 Task: Look for products from Mauro & Gianni only.
Action: Mouse pressed left at (23, 89)
Screenshot: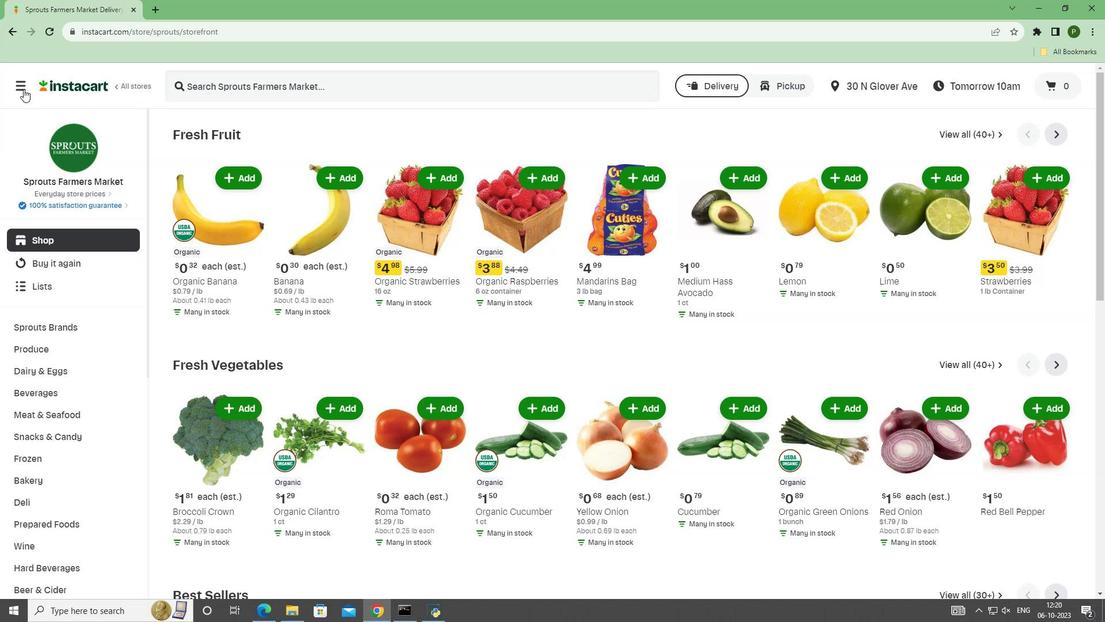 
Action: Mouse moved to (35, 311)
Screenshot: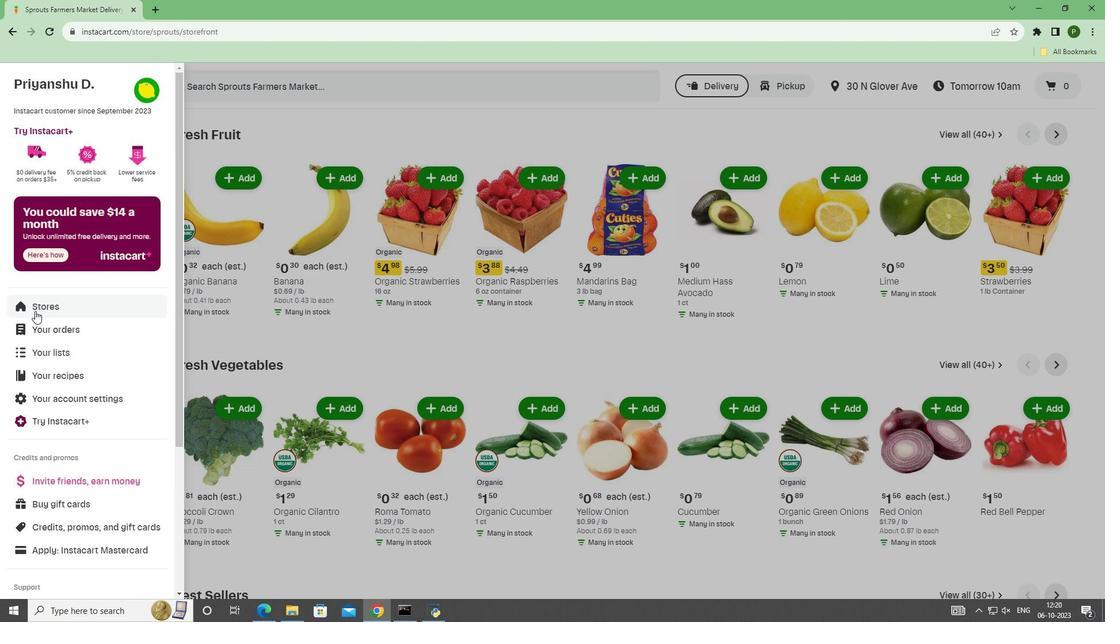 
Action: Mouse pressed left at (35, 311)
Screenshot: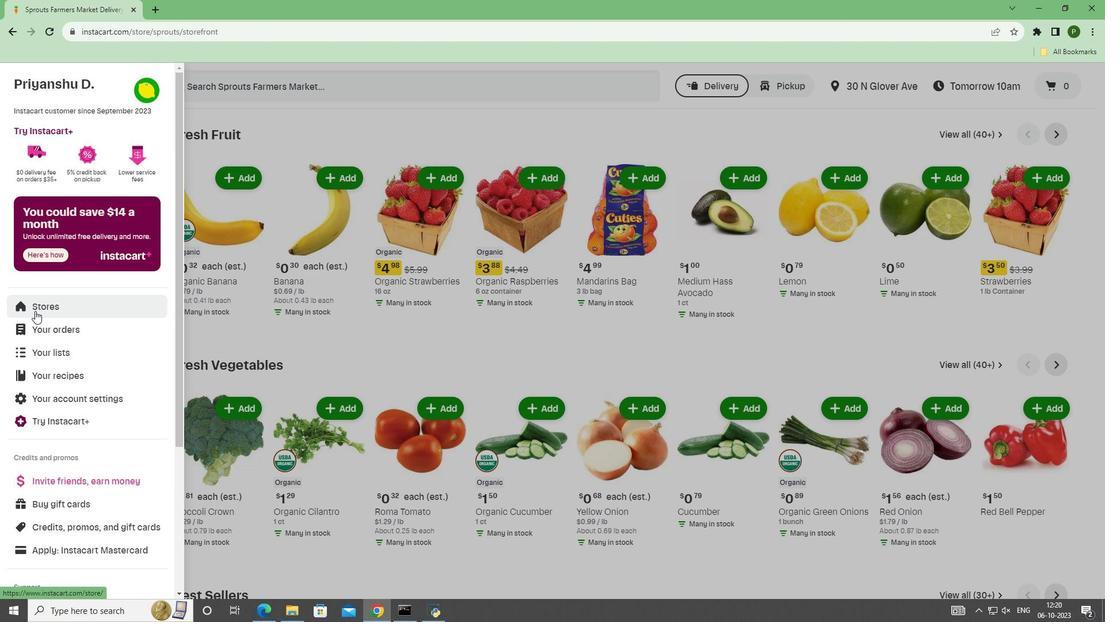 
Action: Mouse moved to (264, 136)
Screenshot: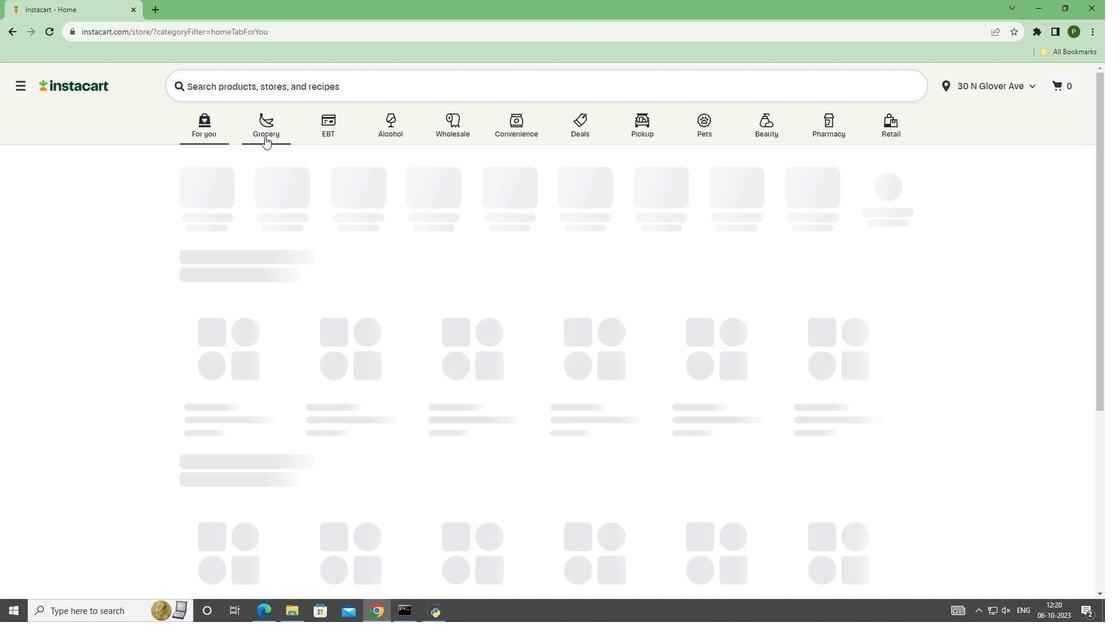 
Action: Mouse pressed left at (264, 136)
Screenshot: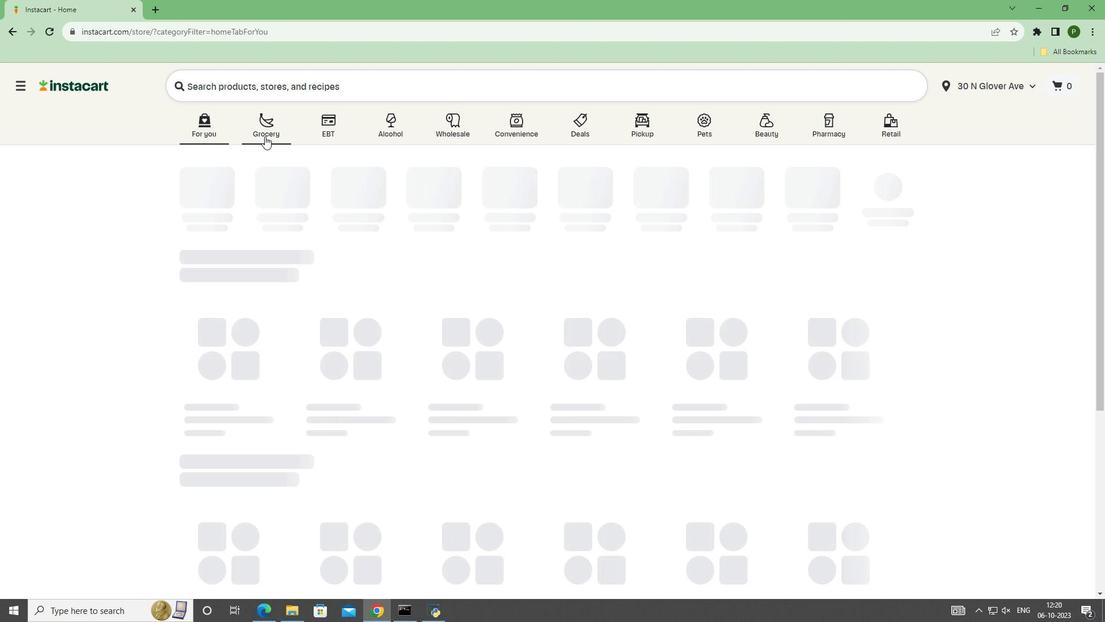 
Action: Mouse moved to (708, 247)
Screenshot: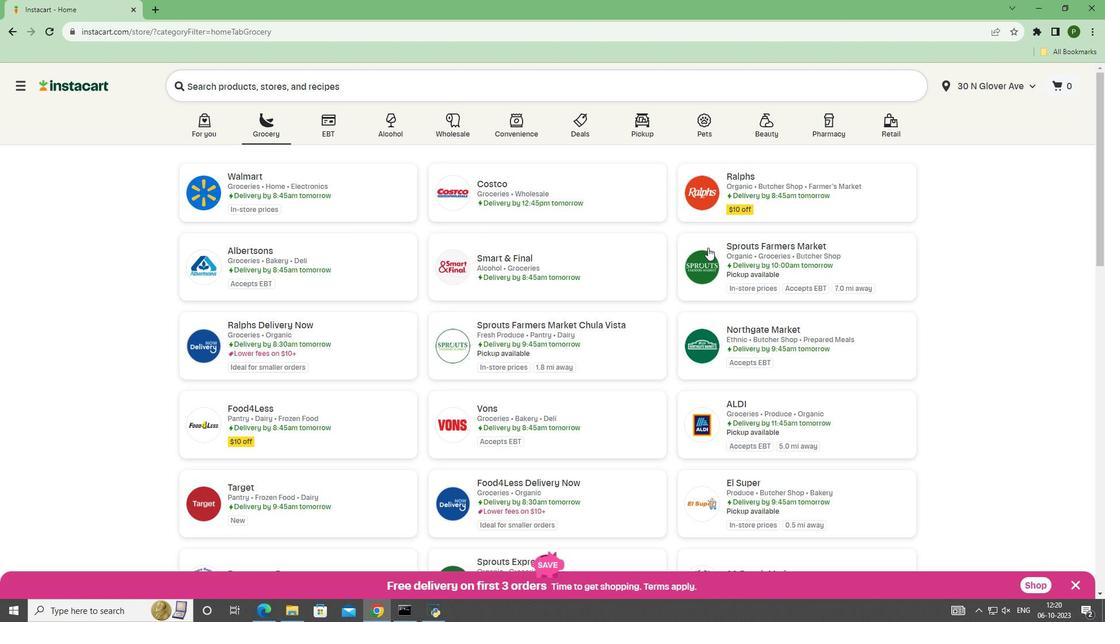 
Action: Mouse pressed left at (708, 247)
Screenshot: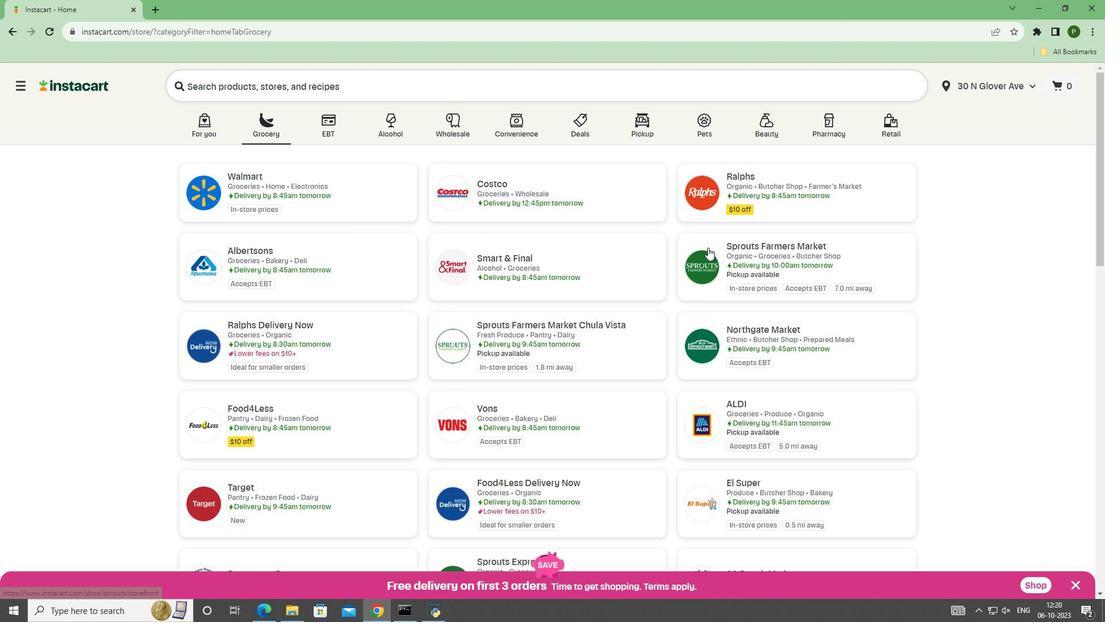 
Action: Mouse moved to (71, 370)
Screenshot: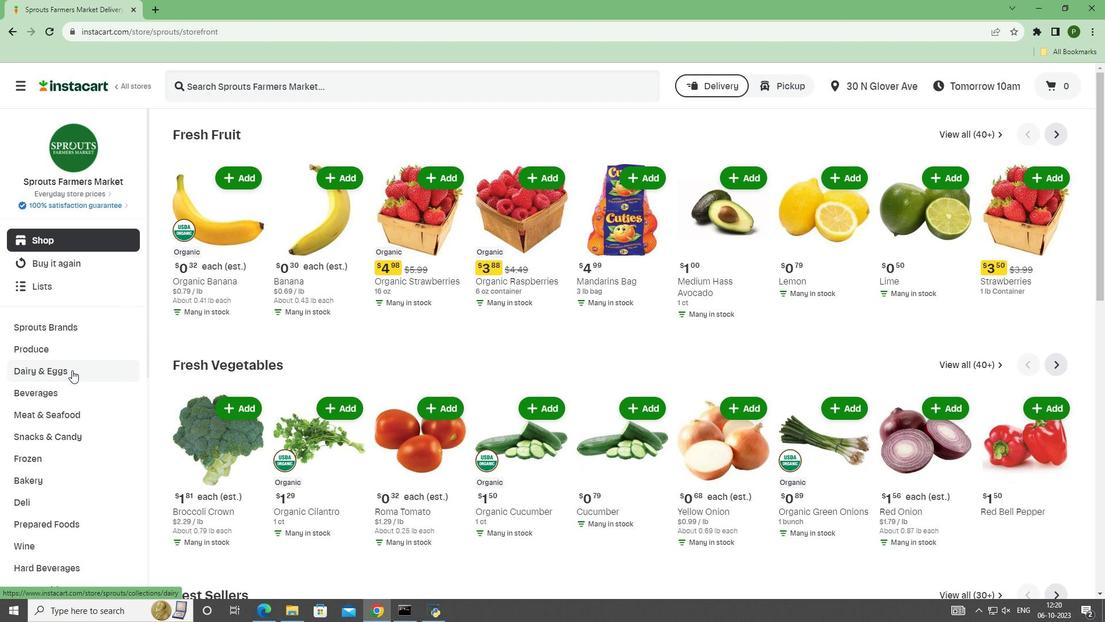 
Action: Mouse pressed left at (71, 370)
Screenshot: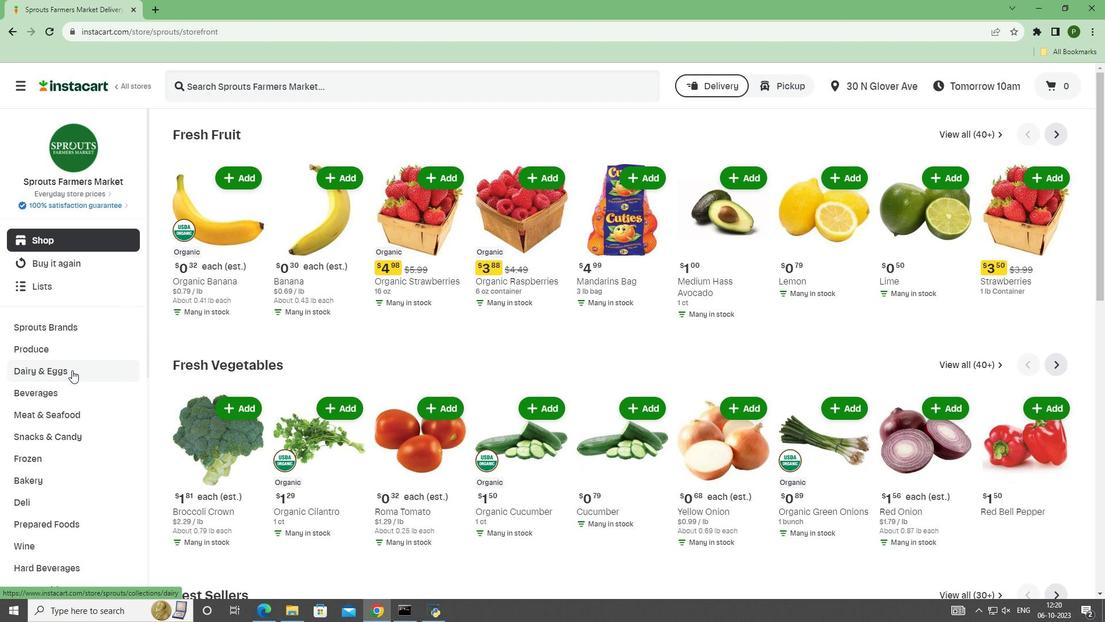 
Action: Mouse moved to (58, 418)
Screenshot: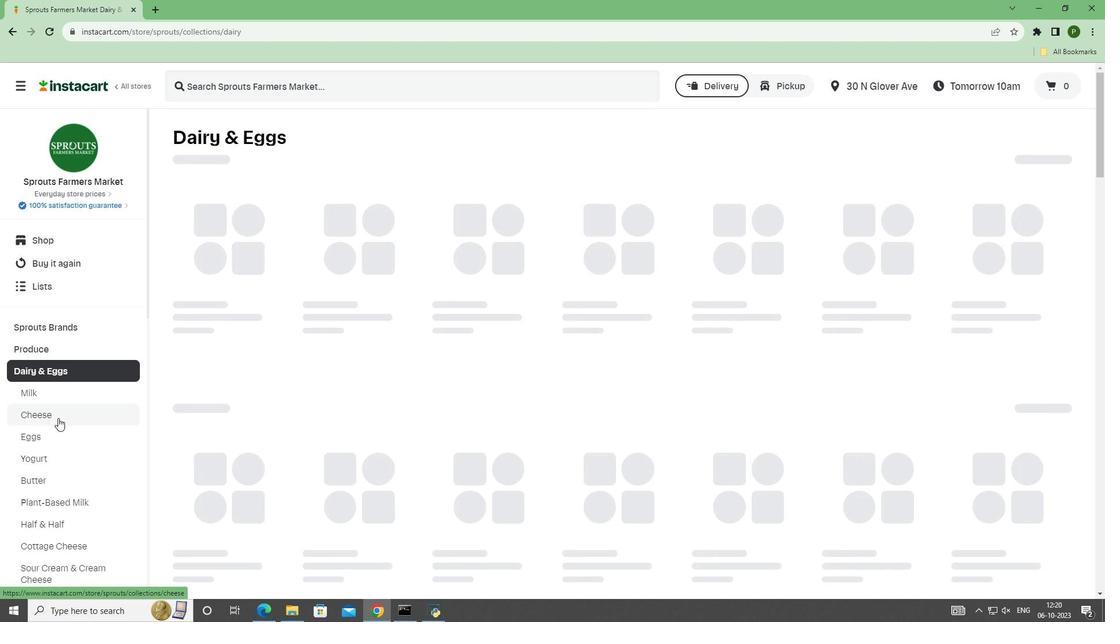 
Action: Mouse pressed left at (58, 418)
Screenshot: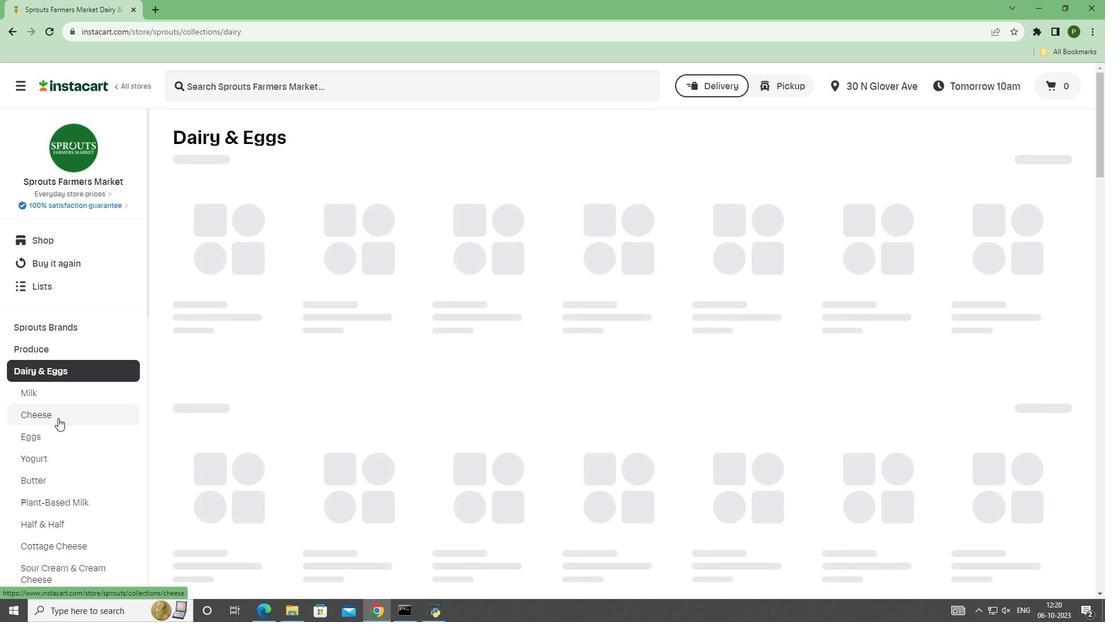 
Action: Mouse moved to (369, 247)
Screenshot: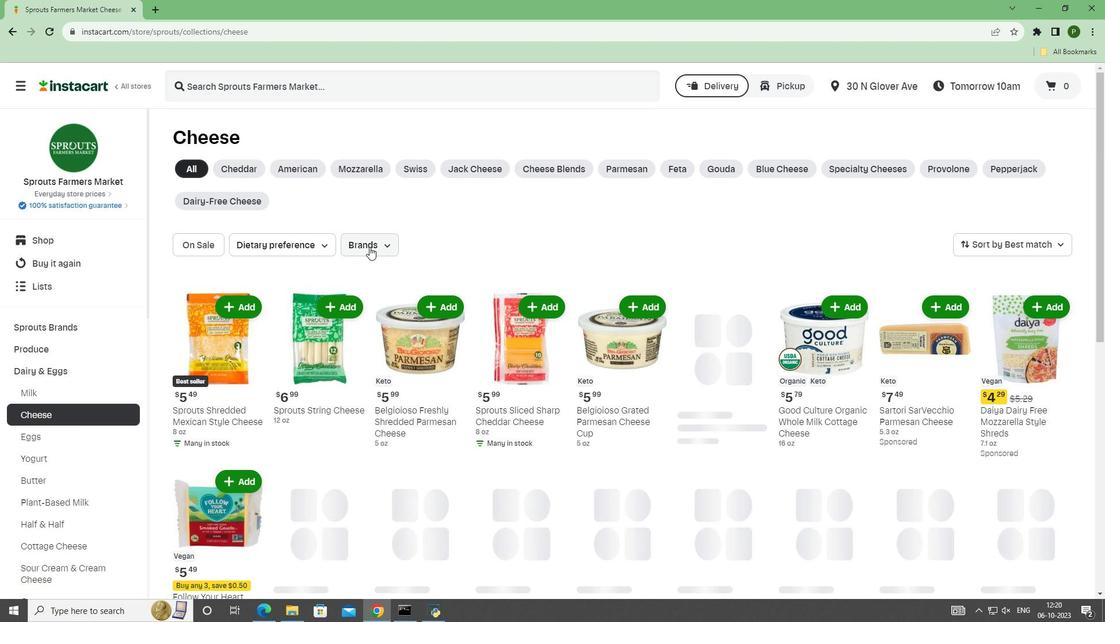
Action: Mouse pressed left at (369, 247)
Screenshot: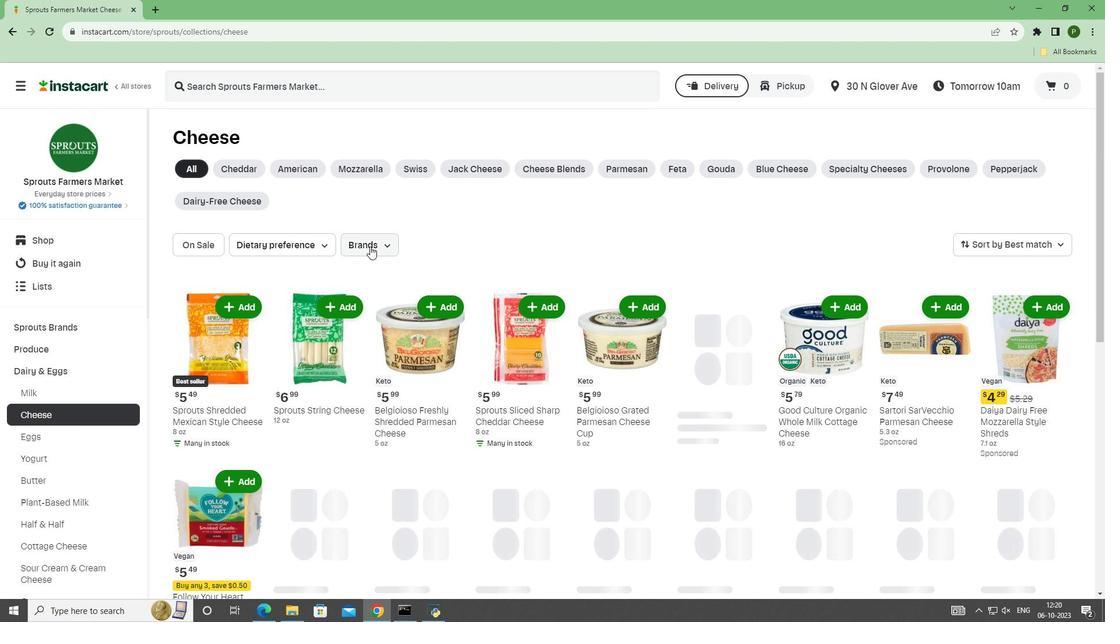 
Action: Mouse moved to (390, 323)
Screenshot: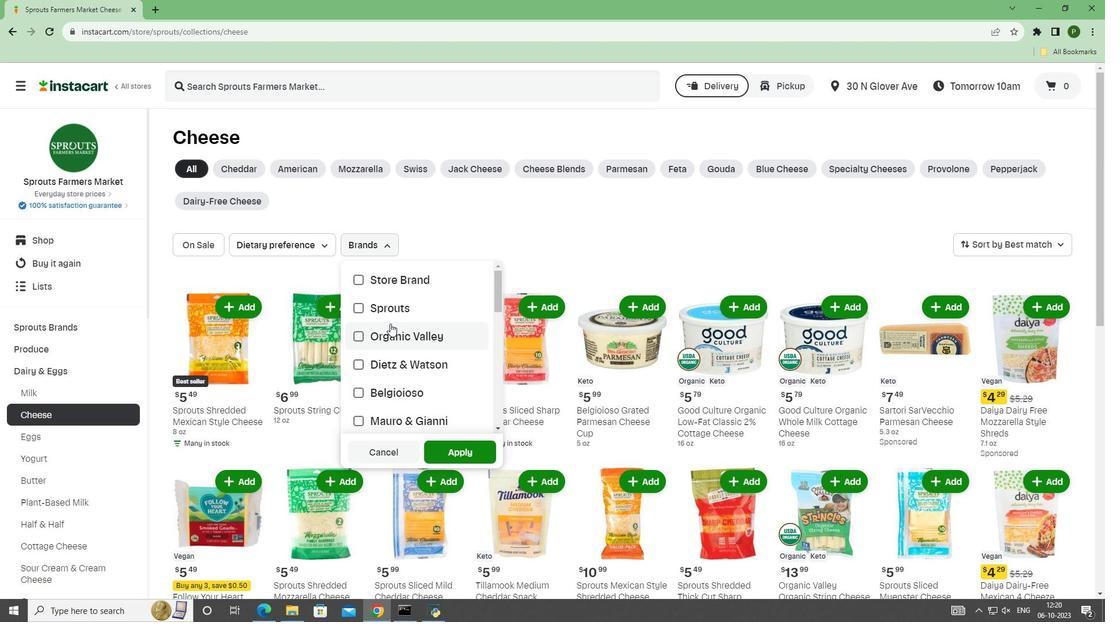 
Action: Mouse scrolled (390, 323) with delta (0, 0)
Screenshot: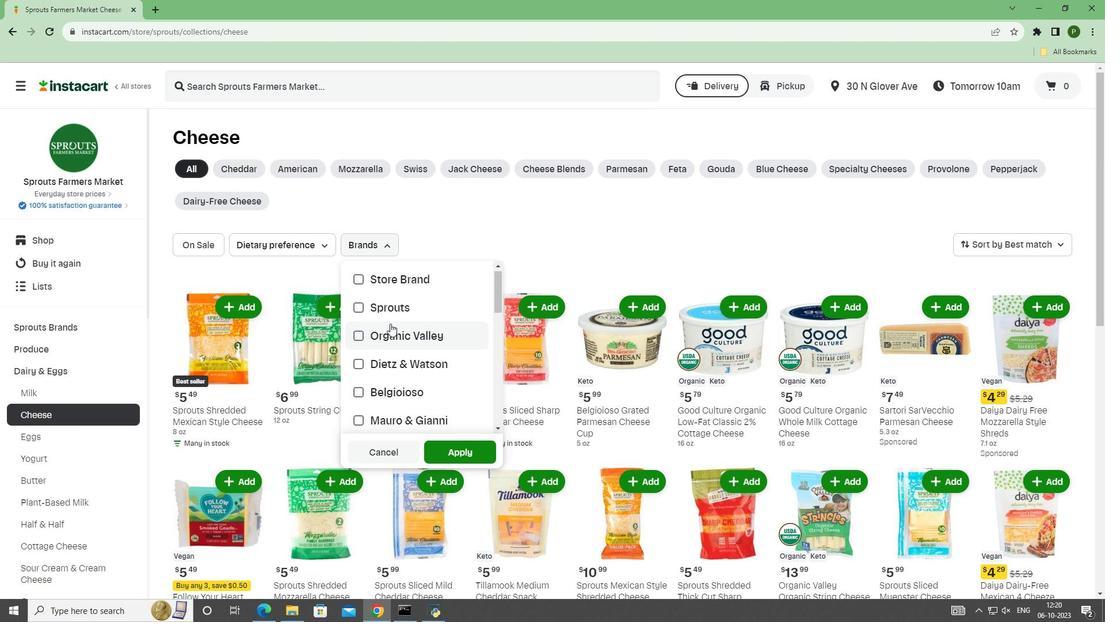 
Action: Mouse moved to (388, 360)
Screenshot: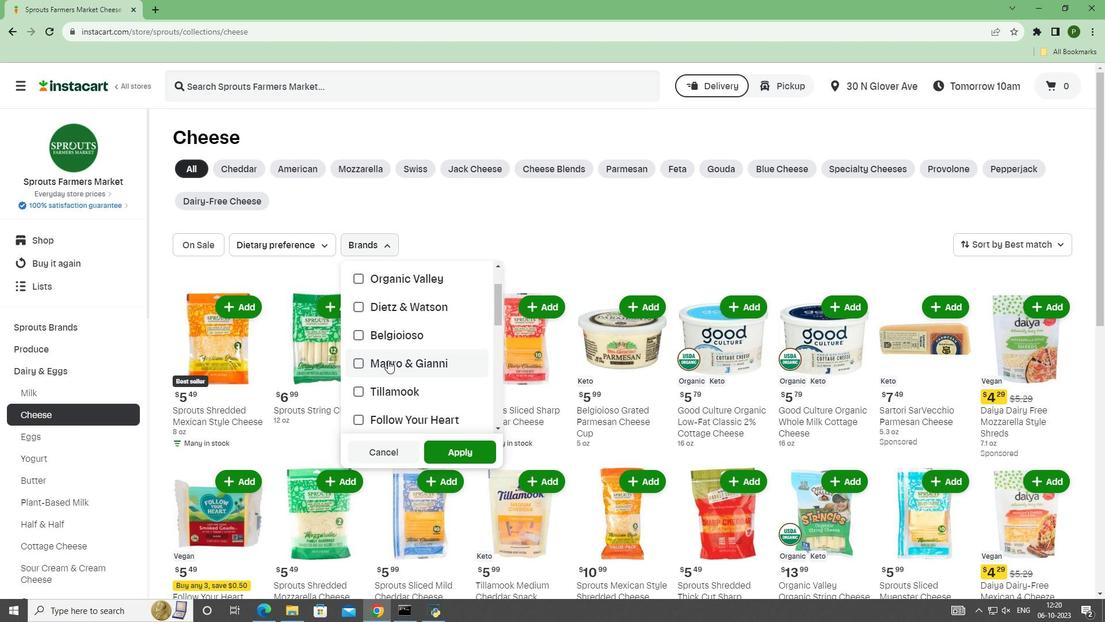 
Action: Mouse pressed left at (388, 360)
Screenshot: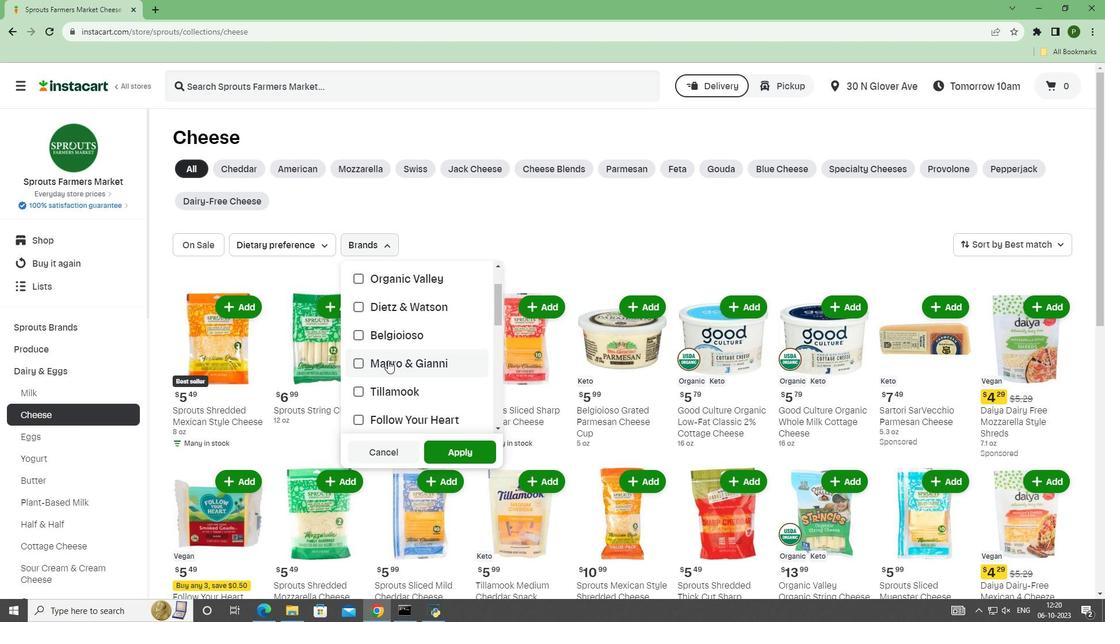 
Action: Mouse moved to (452, 446)
Screenshot: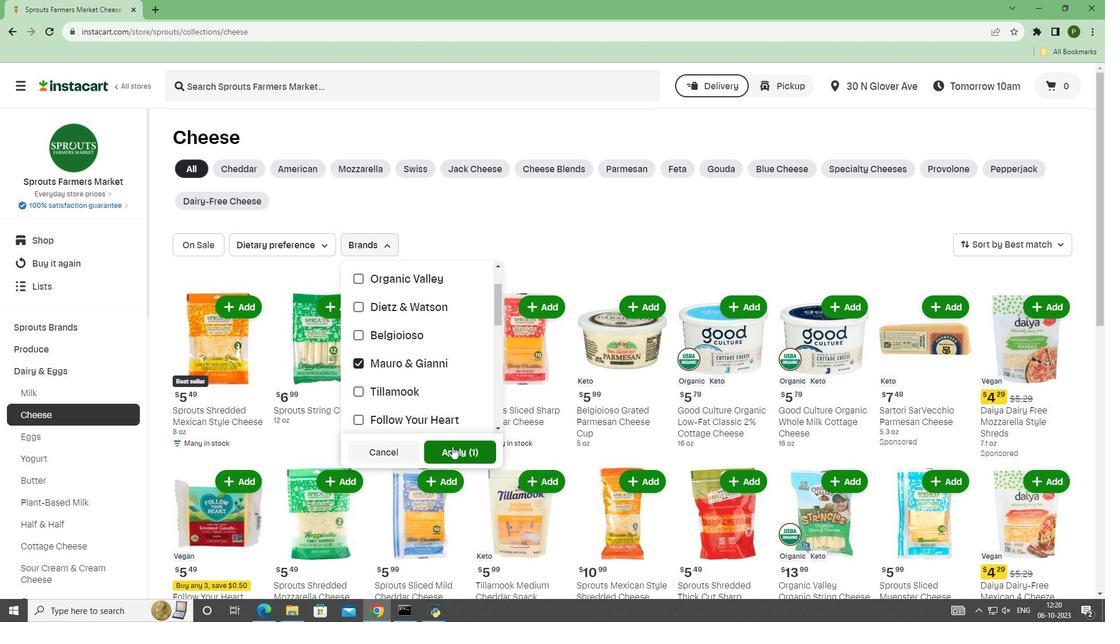 
Action: Mouse pressed left at (452, 446)
Screenshot: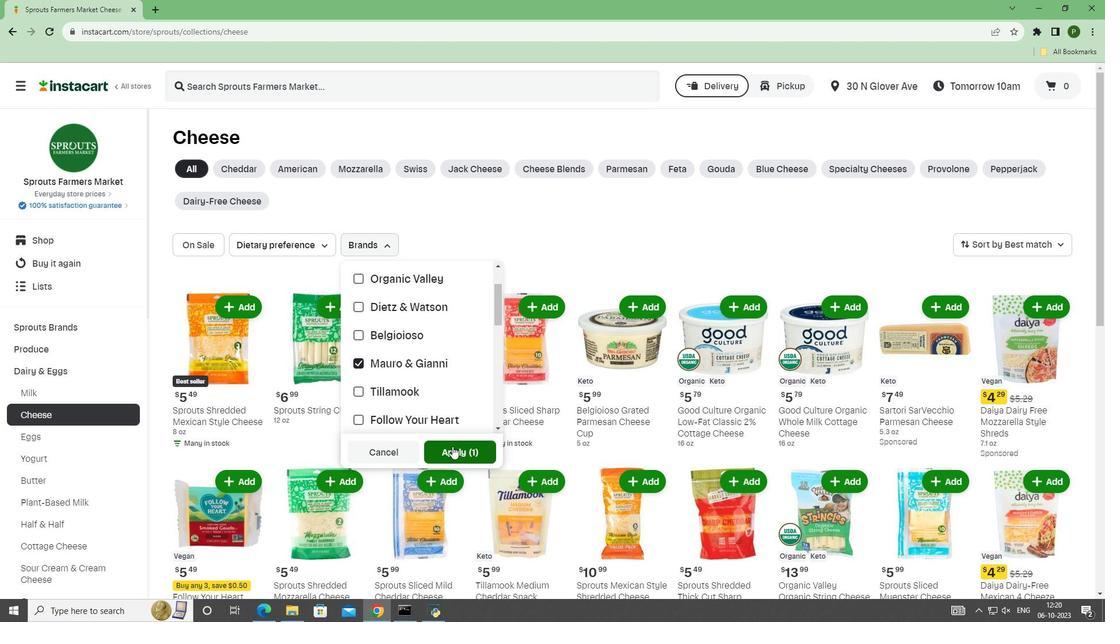 
Action: Mouse moved to (637, 508)
Screenshot: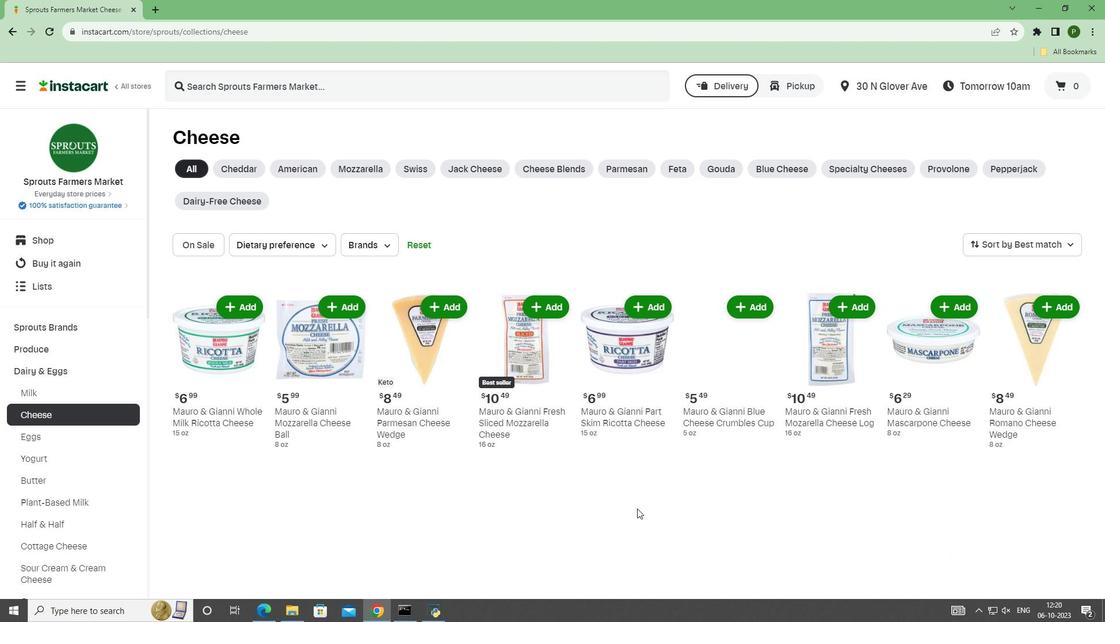 
